 Task: Add the product "Freshpet Small Dog Select Roasted Meal (1 lb)" to cart from the store "Vons Pets".
Action: Mouse pressed left at (57, 96)
Screenshot: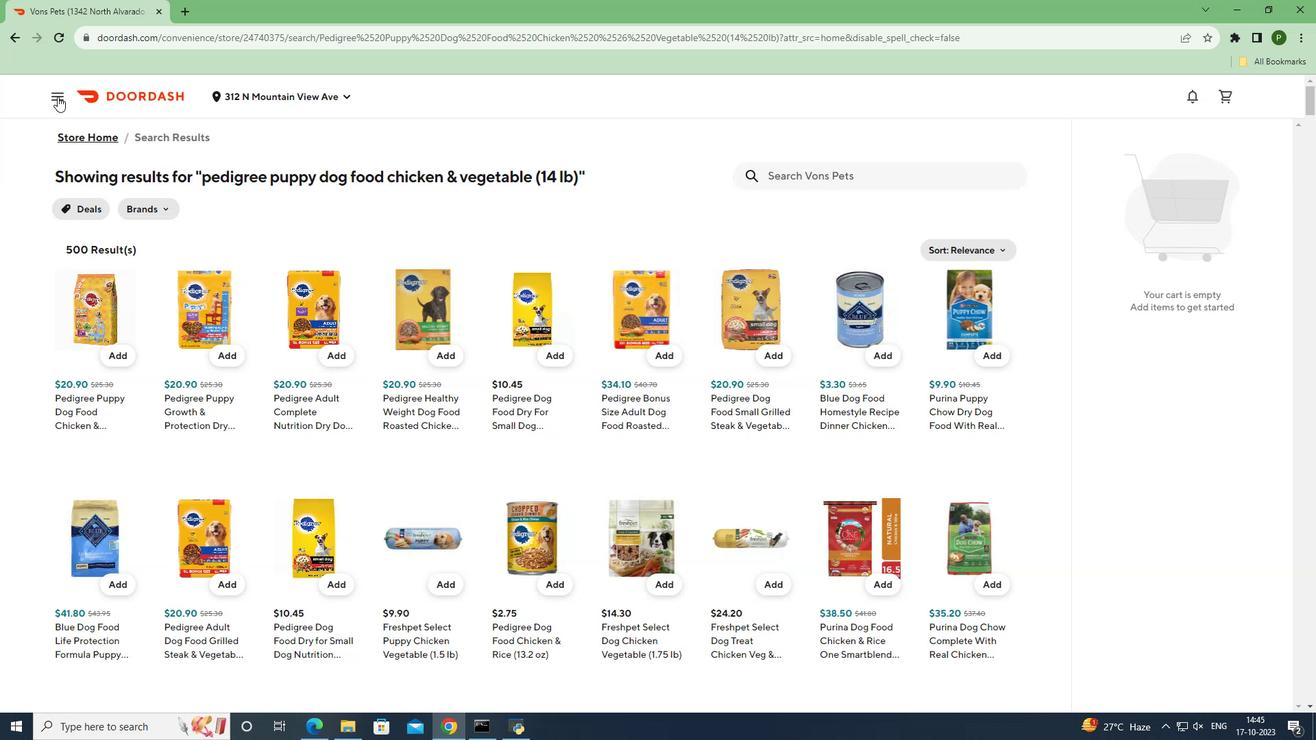 
Action: Mouse moved to (74, 211)
Screenshot: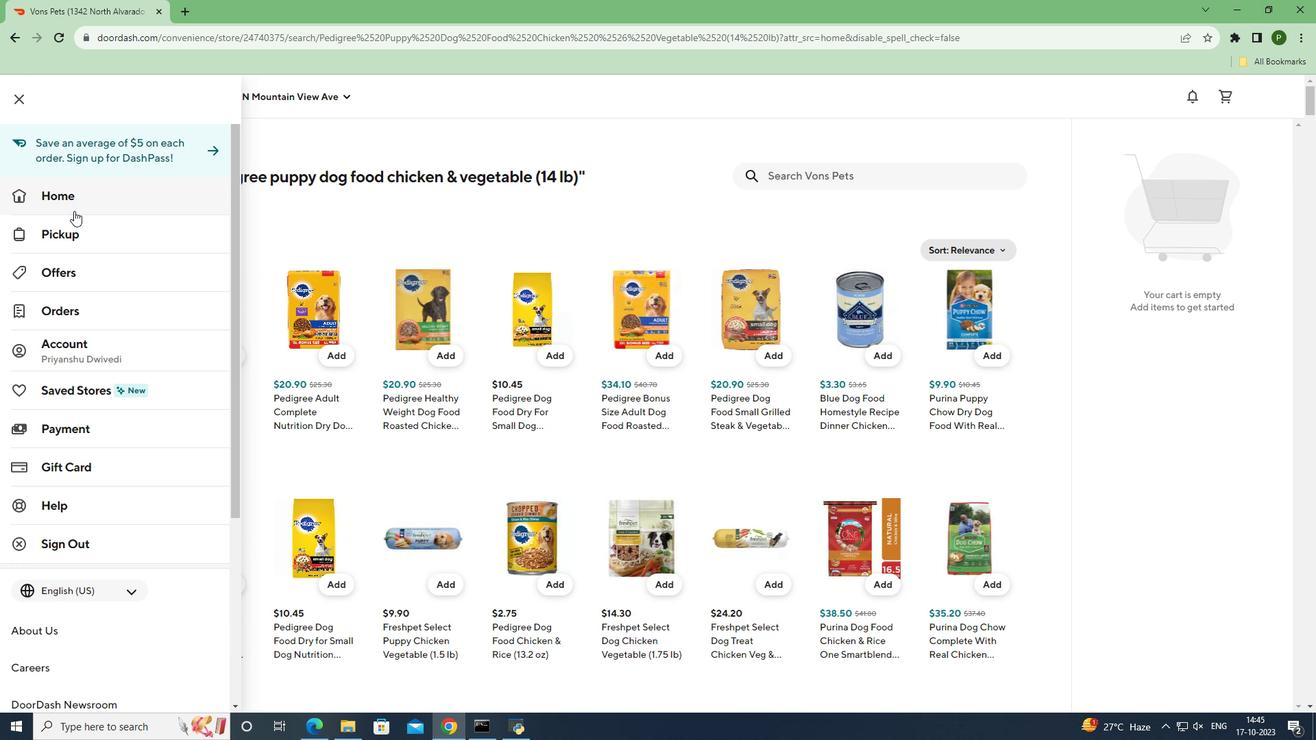 
Action: Mouse pressed left at (74, 211)
Screenshot: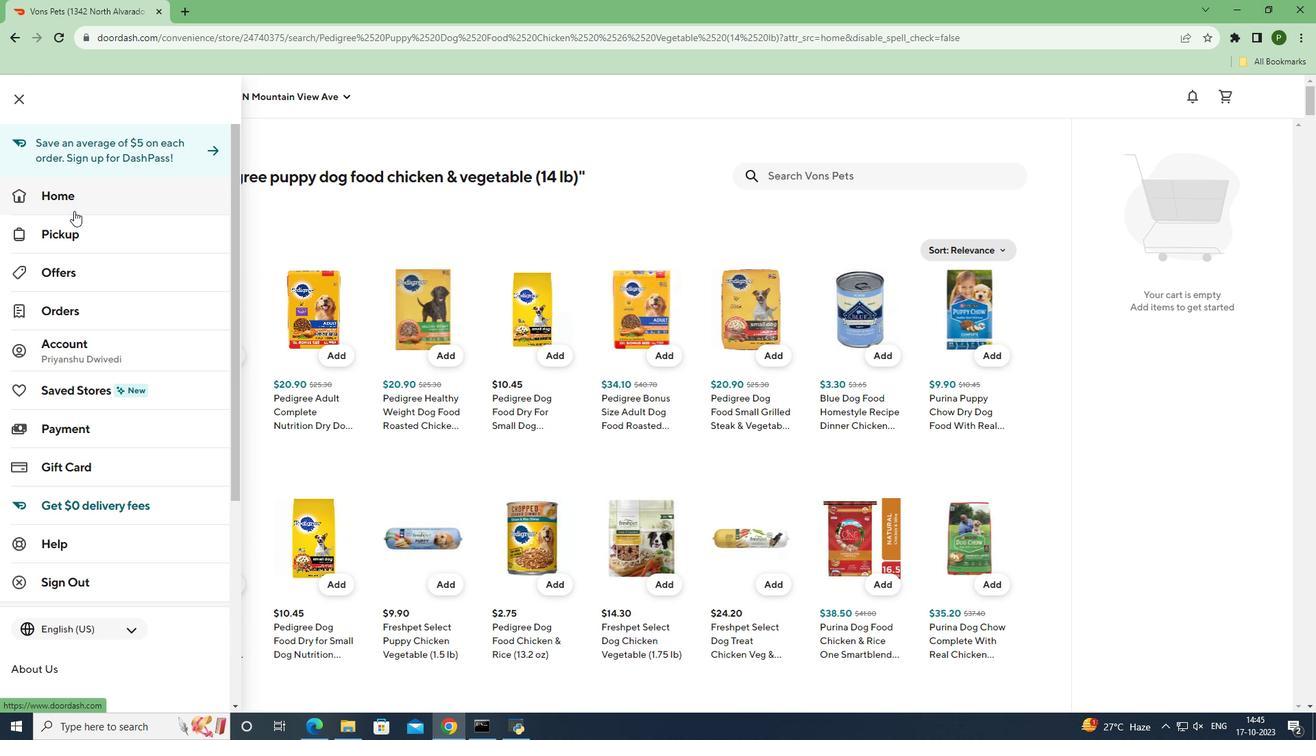 
Action: Mouse moved to (606, 147)
Screenshot: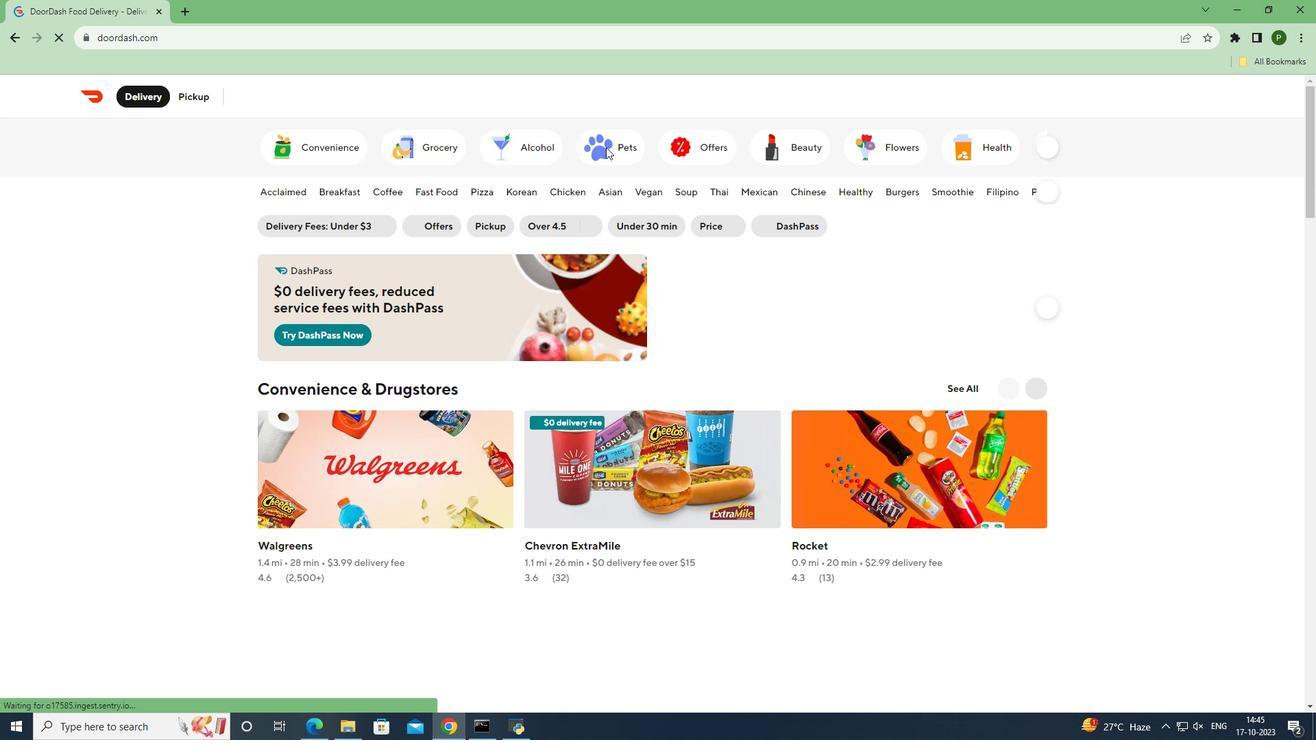 
Action: Mouse pressed left at (606, 147)
Screenshot: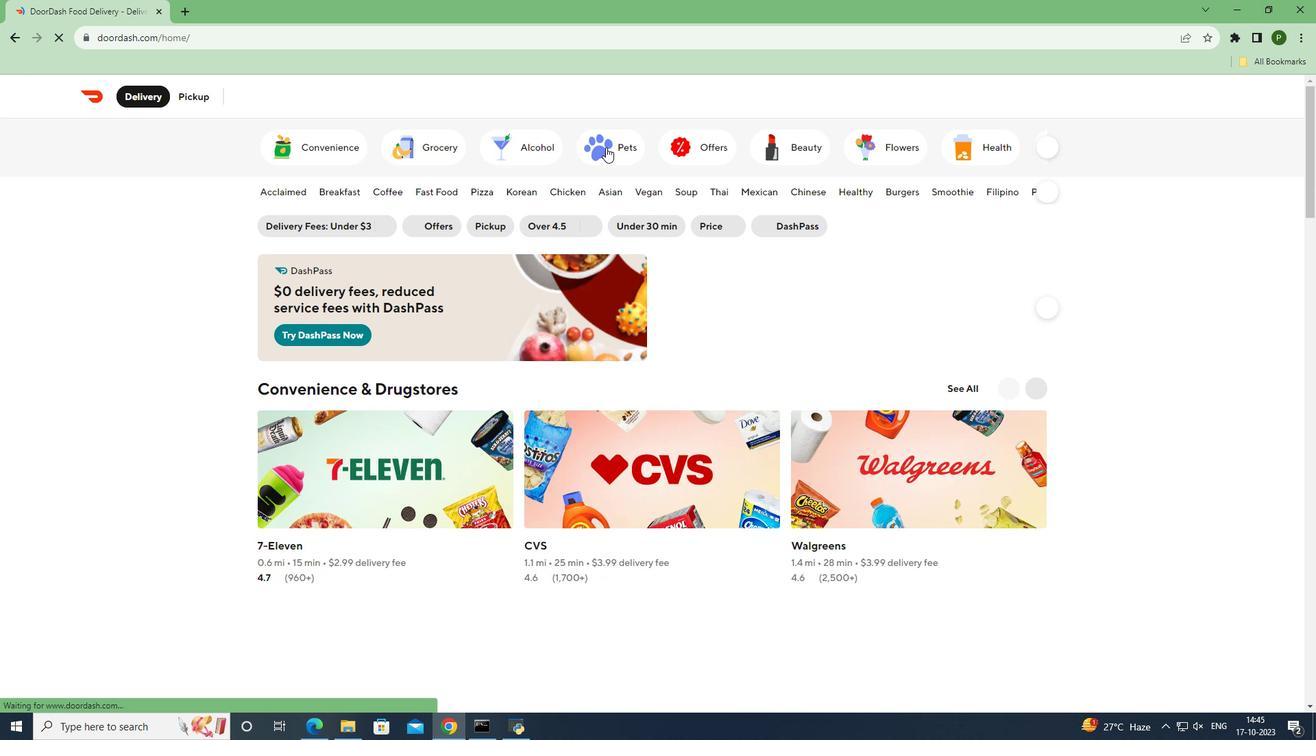 
Action: Mouse moved to (1015, 414)
Screenshot: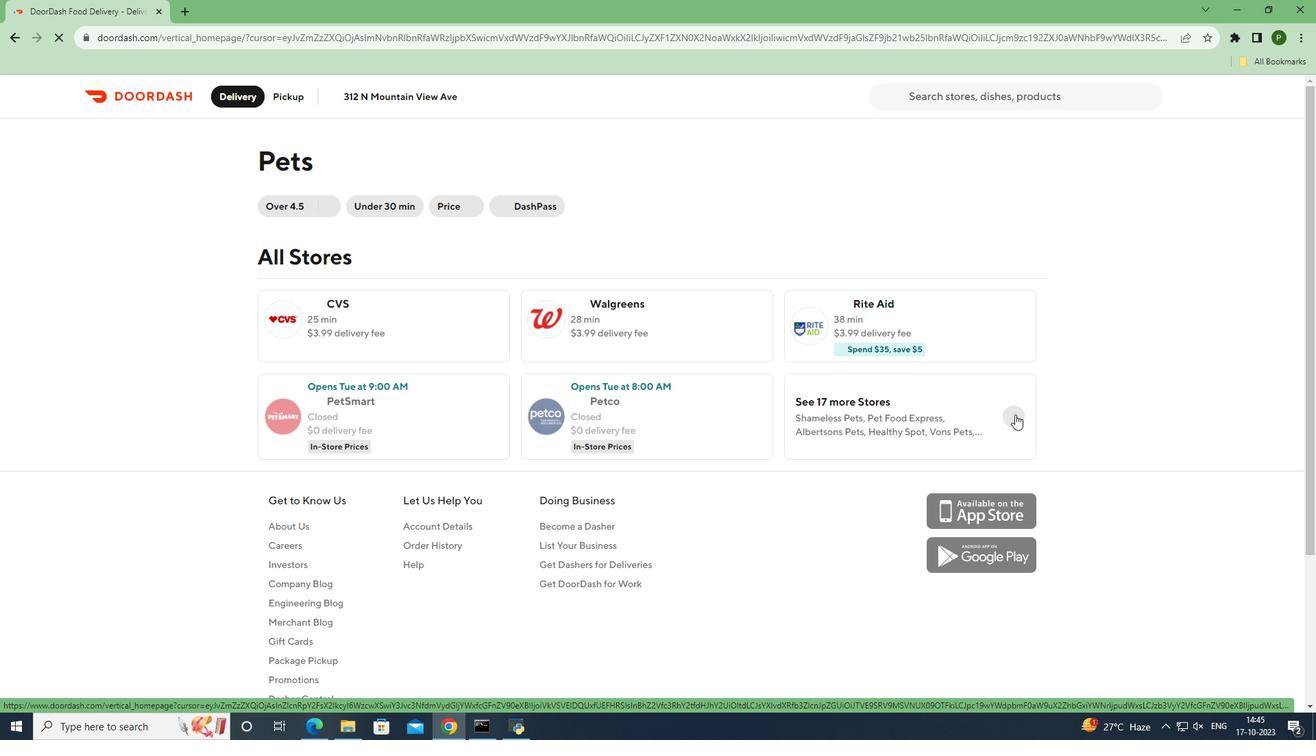
Action: Mouse pressed left at (1015, 414)
Screenshot: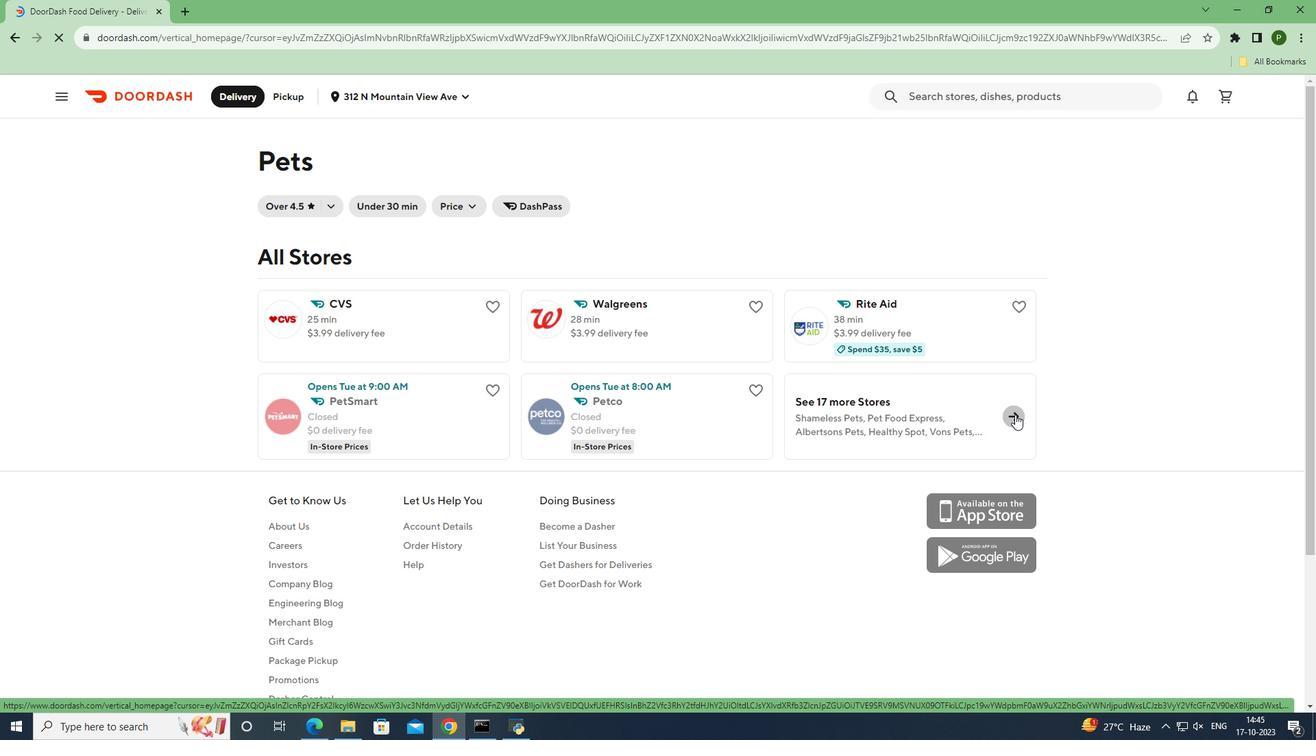 
Action: Mouse moved to (405, 504)
Screenshot: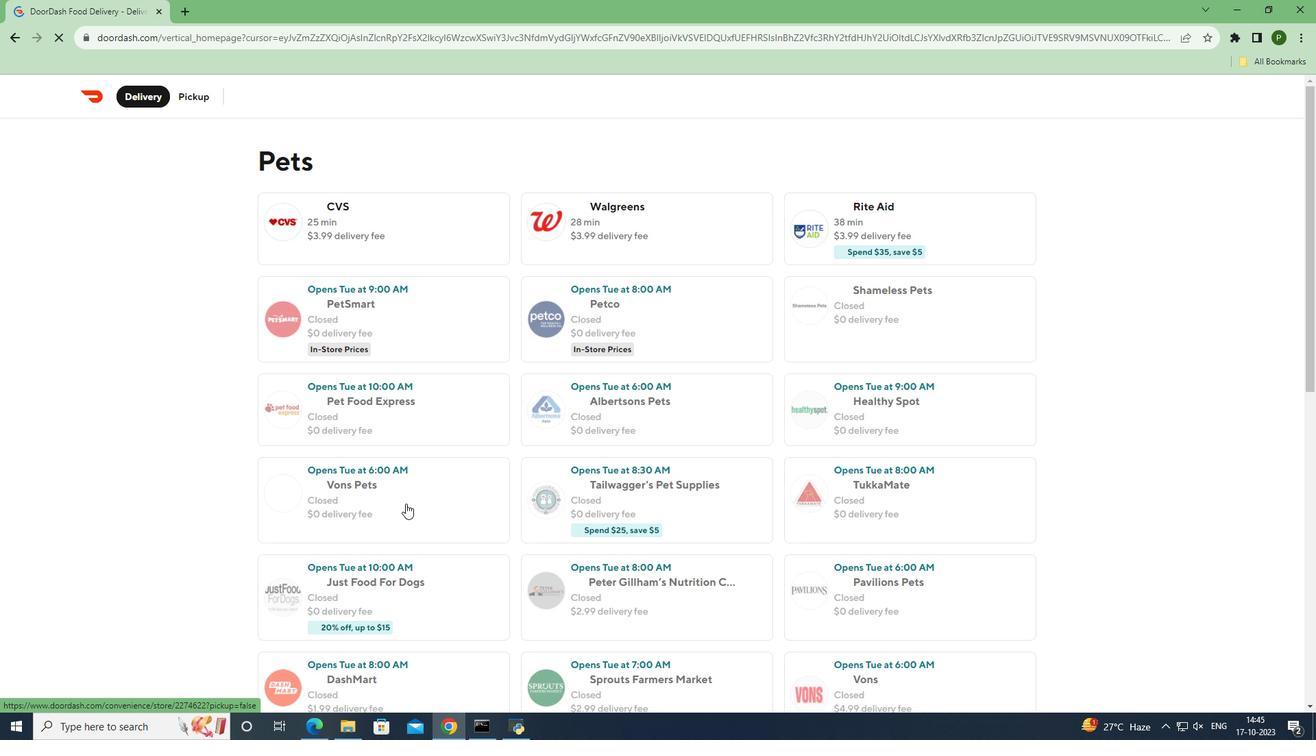 
Action: Mouse pressed left at (405, 504)
Screenshot: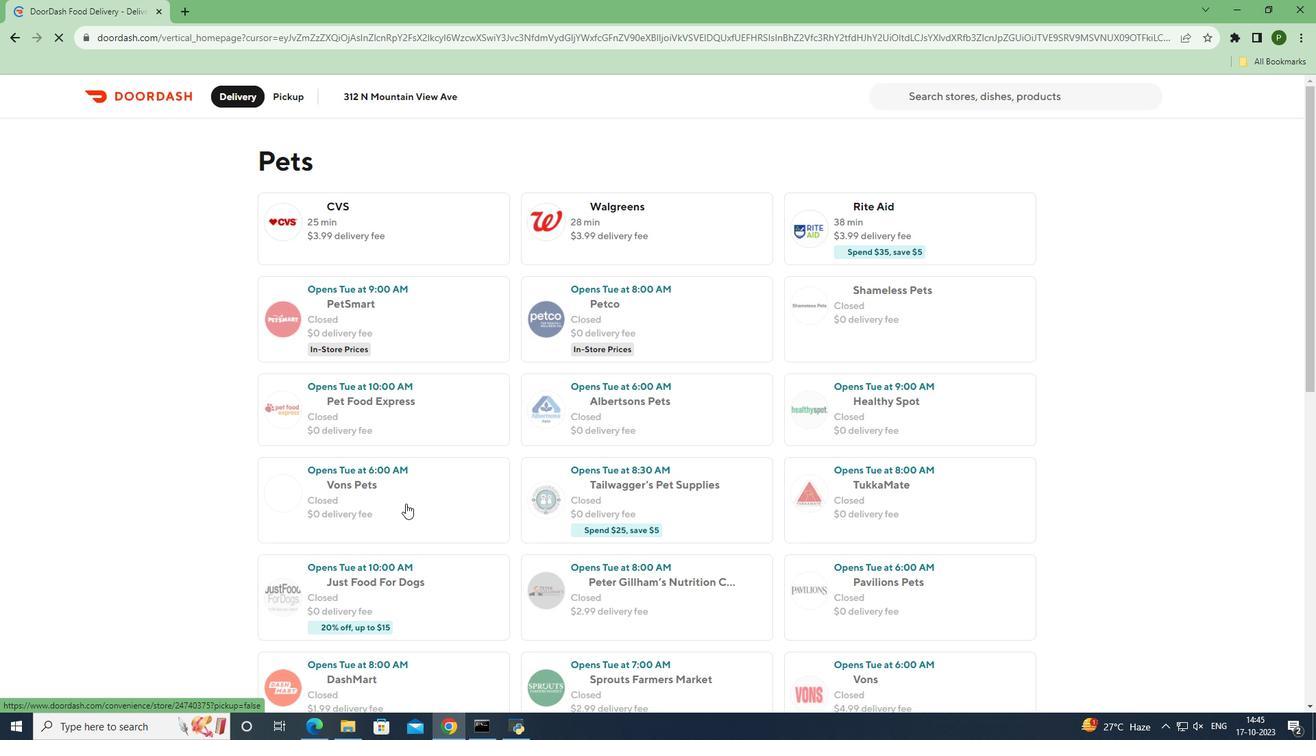 
Action: Mouse moved to (826, 214)
Screenshot: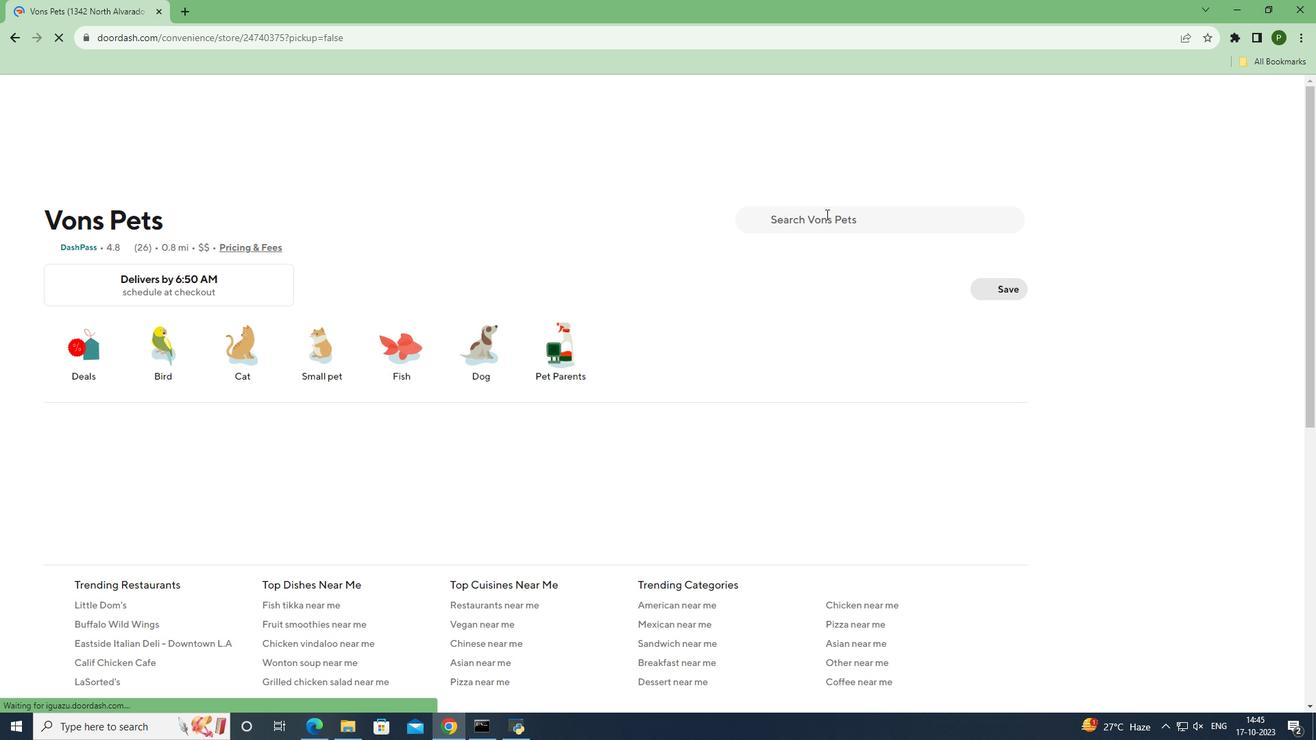 
Action: Mouse pressed left at (826, 214)
Screenshot: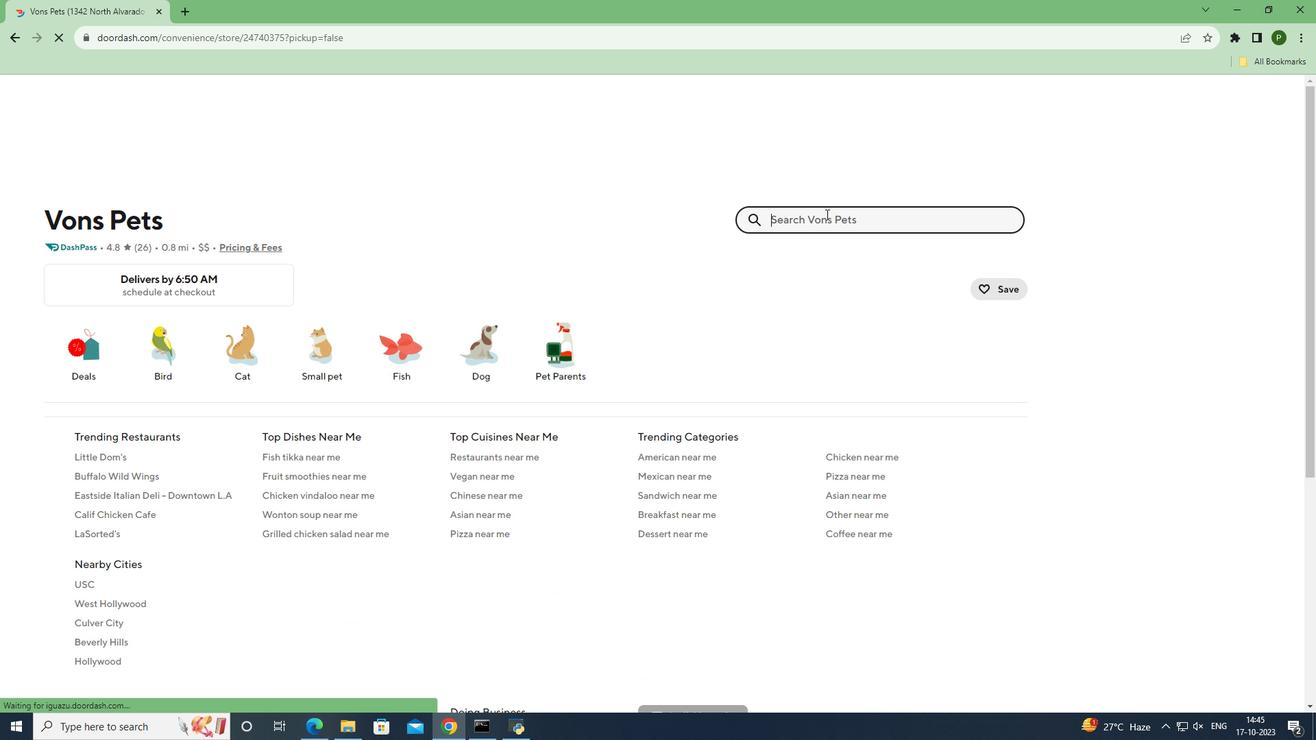 
Action: Key pressed <Key.caps_lock>F<Key.caps_lock>reshpet<Key.space><Key.caps_lock>S<Key.caps_lock>mall<Key.space><Key.caps_lock>D<Key.caps_lock>og<Key.space><Key.caps_lock>S<Key.caps_lock>elect<Key.space><Key.caps_lock>R<Key.caps_lock>oasted<Key.space><Key.caps_lock>M<Key.caps_lock>eal<Key.space><Key.shift_r><Key.shift_r><Key.shift_r>(1<Key.space>lb<Key.shift_r>)<Key.enter>
Screenshot: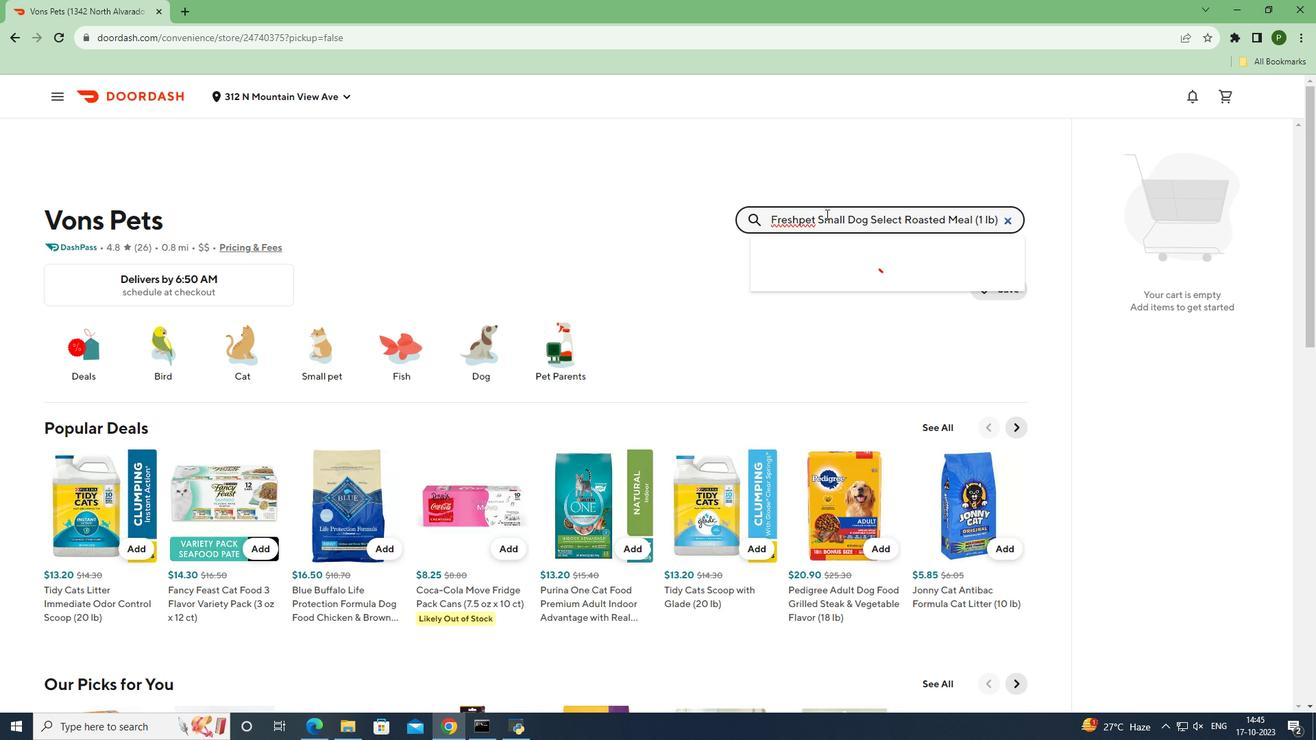 
Action: Mouse moved to (120, 355)
Screenshot: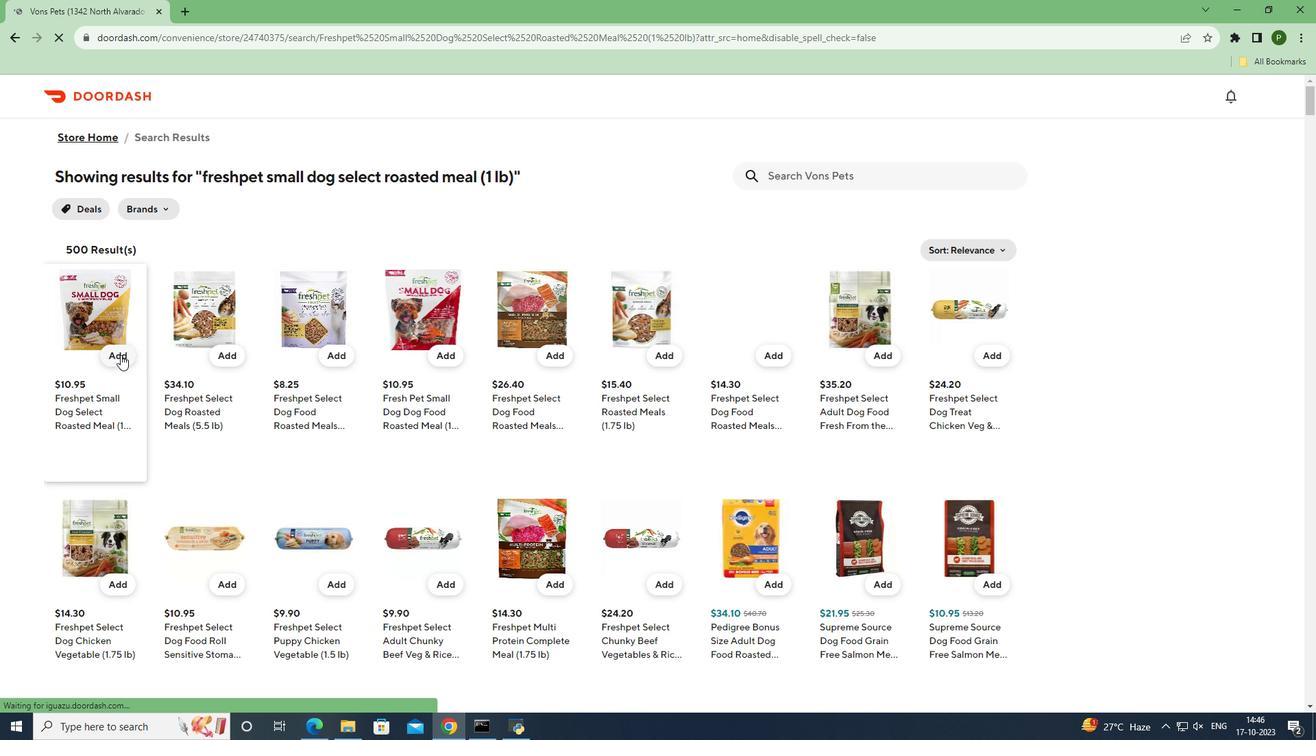 
Action: Mouse pressed left at (120, 355)
Screenshot: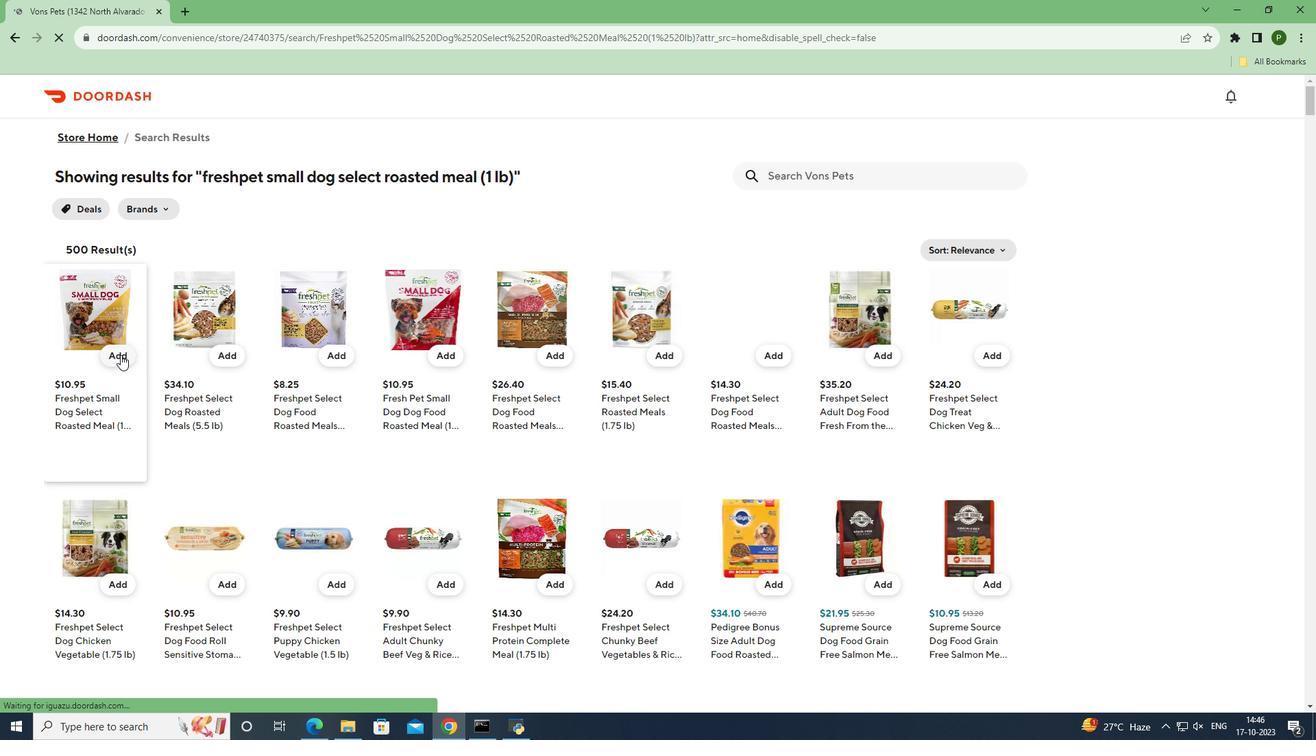 
Action: Mouse moved to (121, 469)
Screenshot: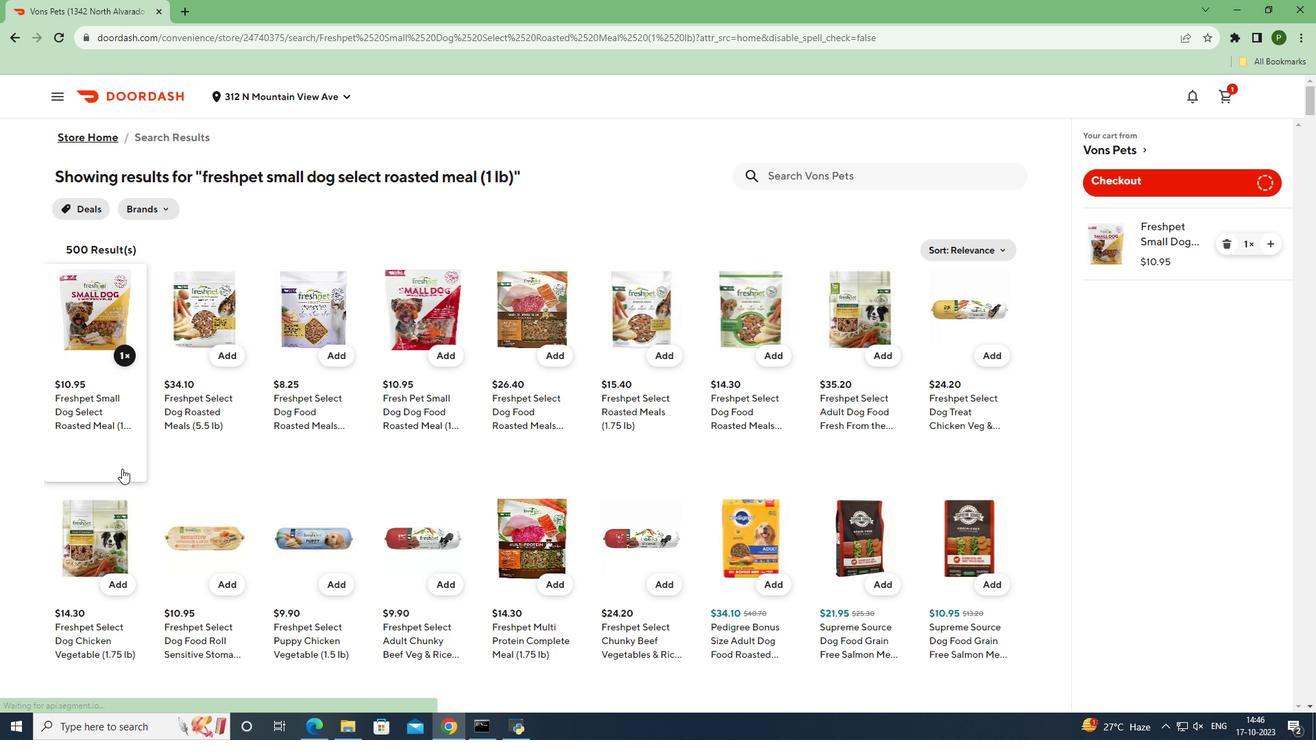 
